 Task: Play a video in VLC and apply the "mirror effect" to flip it vertically.
Action: Mouse moved to (92, 64)
Screenshot: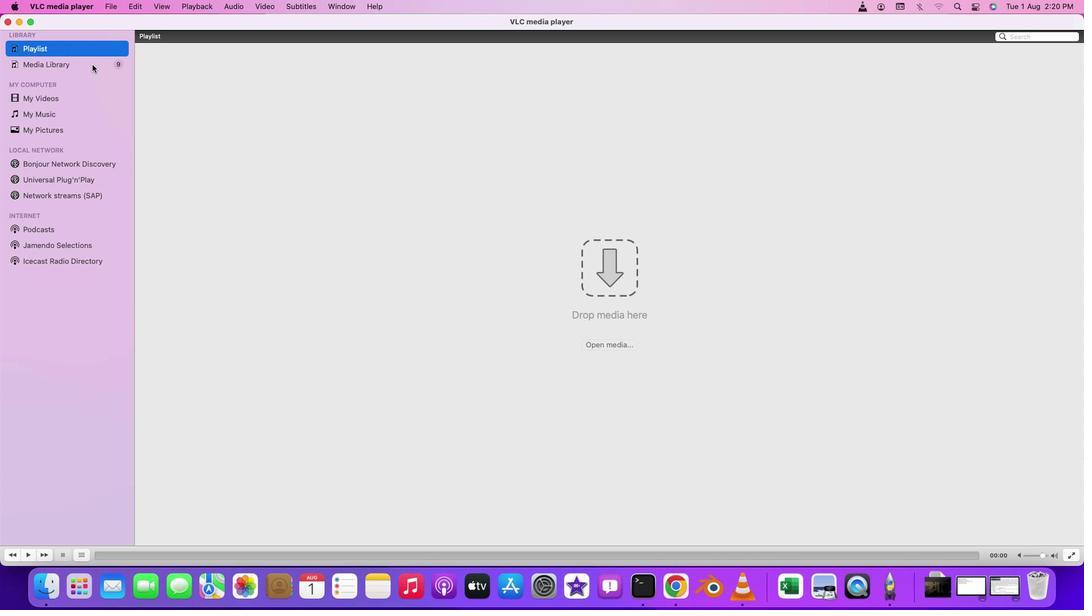 
Action: Mouse pressed left at (92, 64)
Screenshot: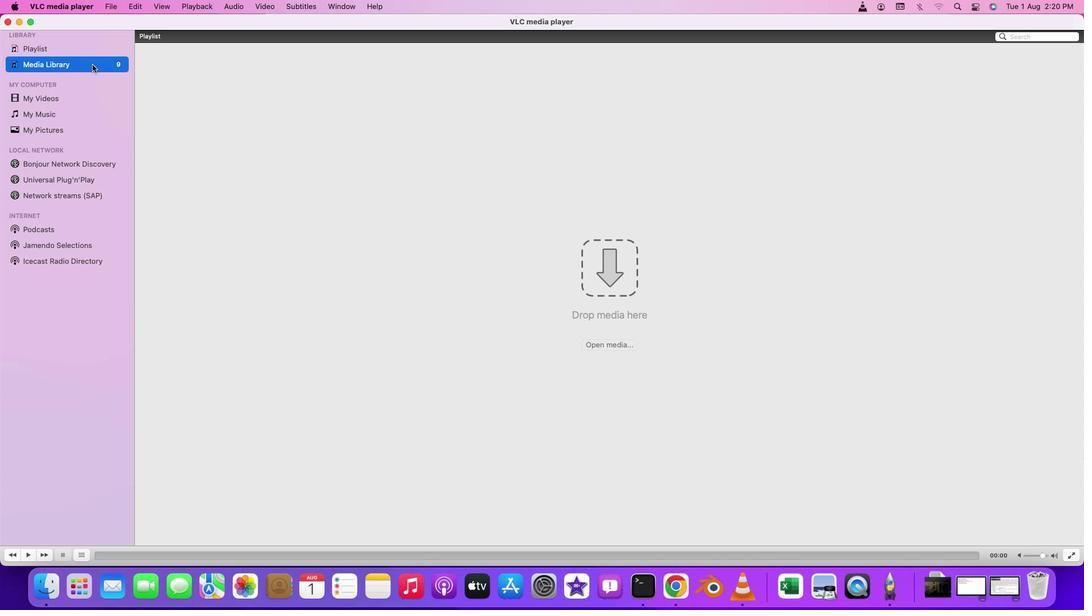 
Action: Mouse moved to (149, 62)
Screenshot: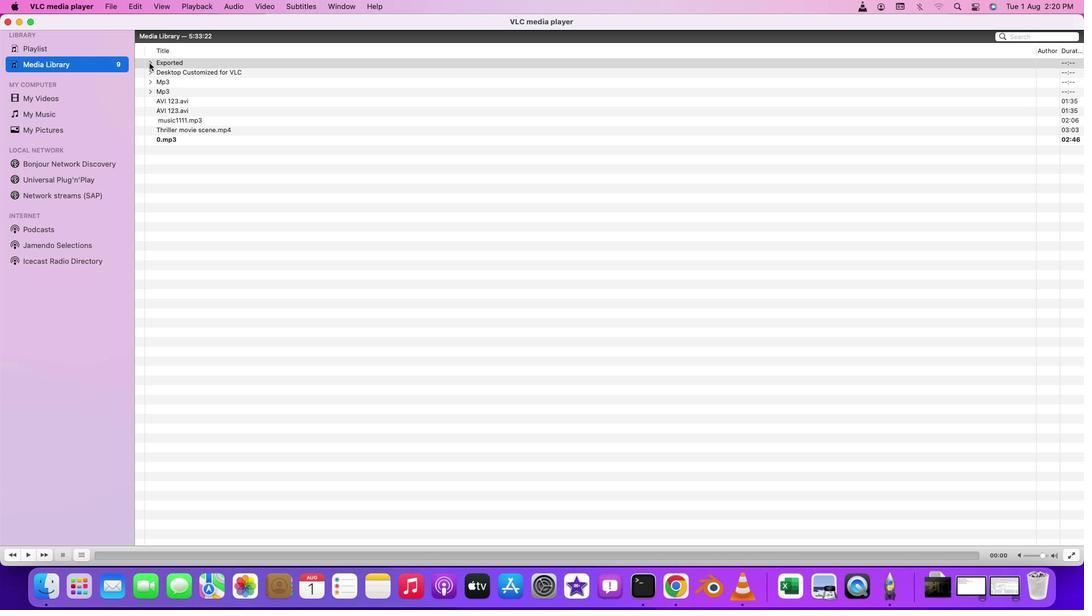 
Action: Mouse pressed left at (149, 62)
Screenshot: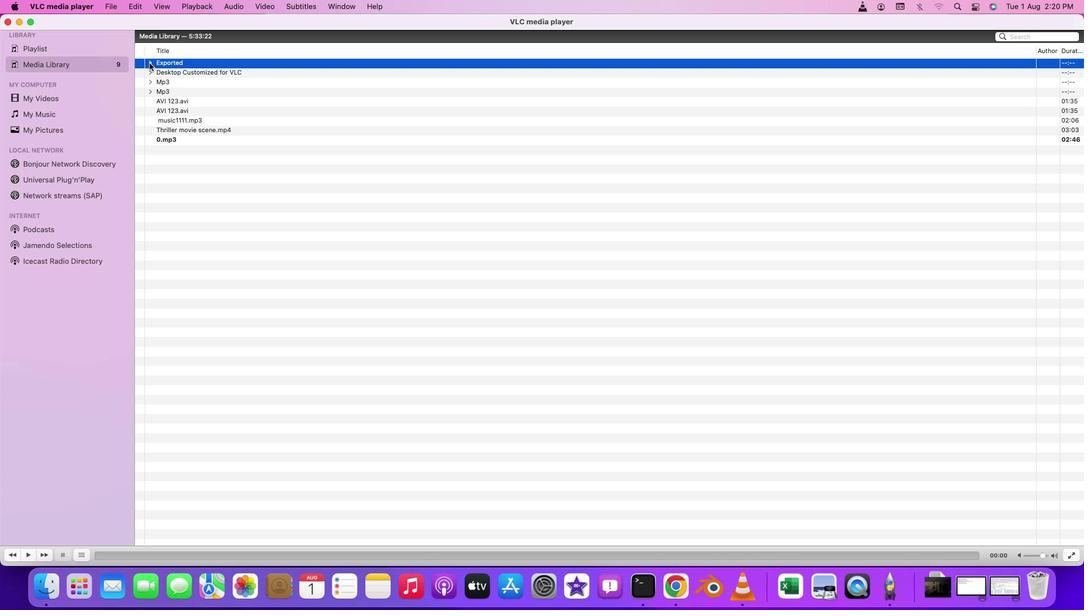 
Action: Mouse moved to (201, 396)
Screenshot: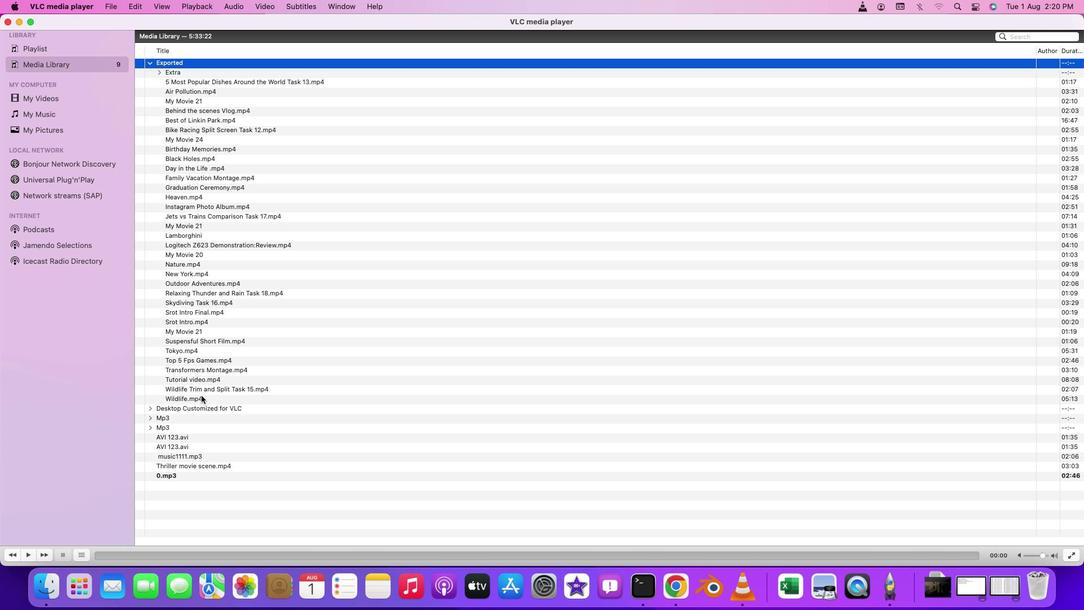 
Action: Mouse pressed left at (201, 396)
Screenshot: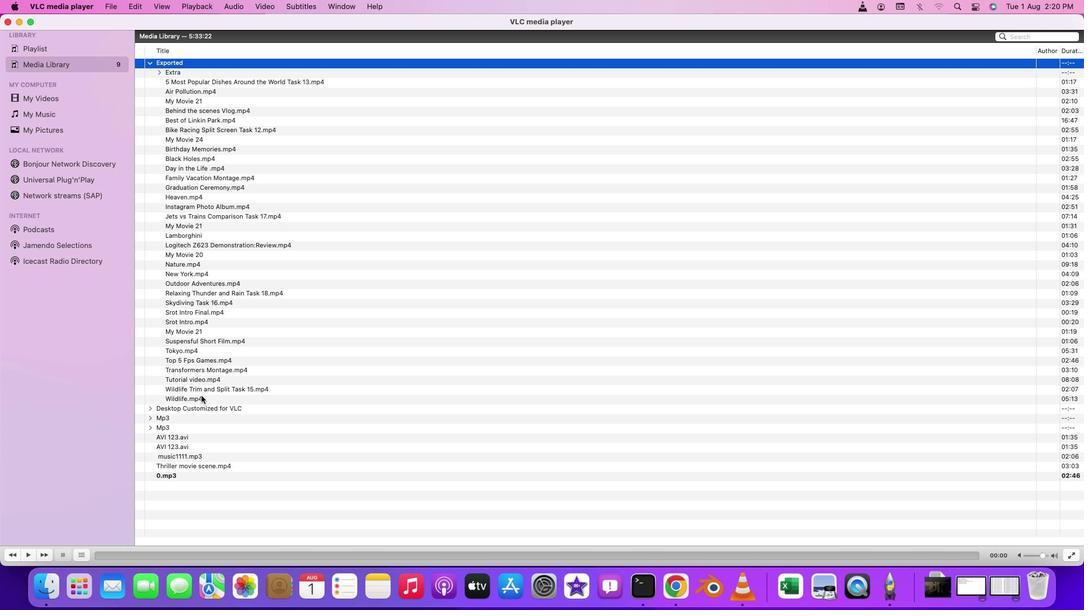 
Action: Mouse pressed left at (201, 396)
Screenshot: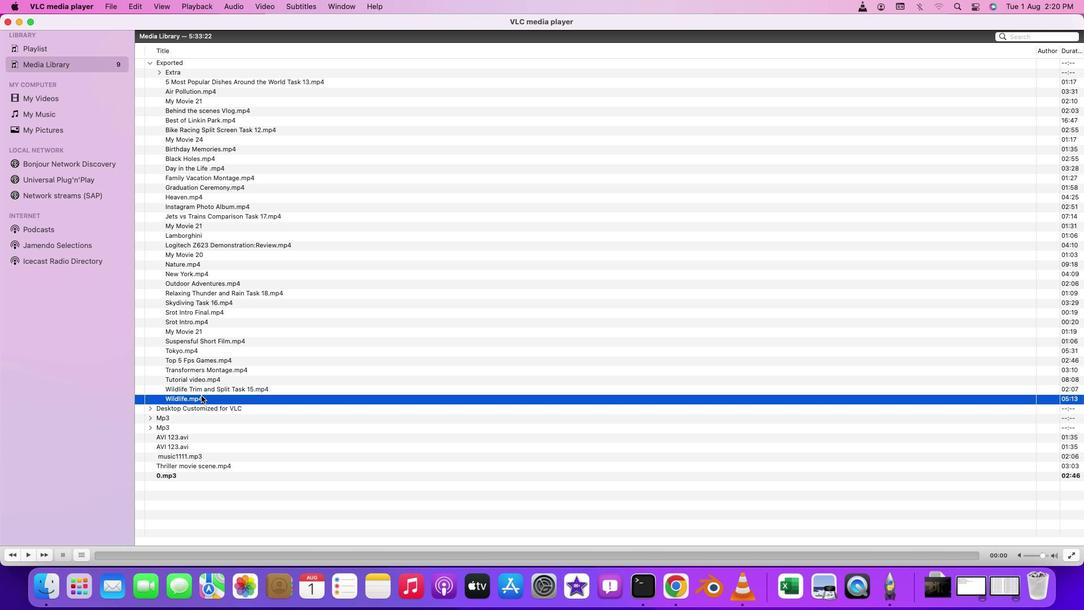 
Action: Mouse moved to (270, 222)
Screenshot: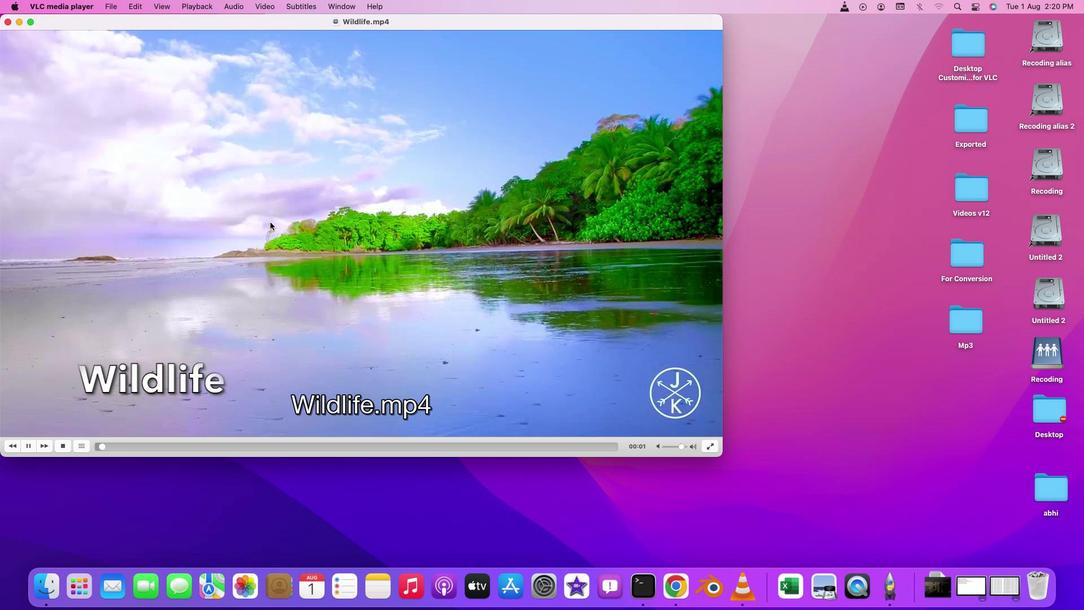 
Action: Mouse pressed left at (270, 222)
Screenshot: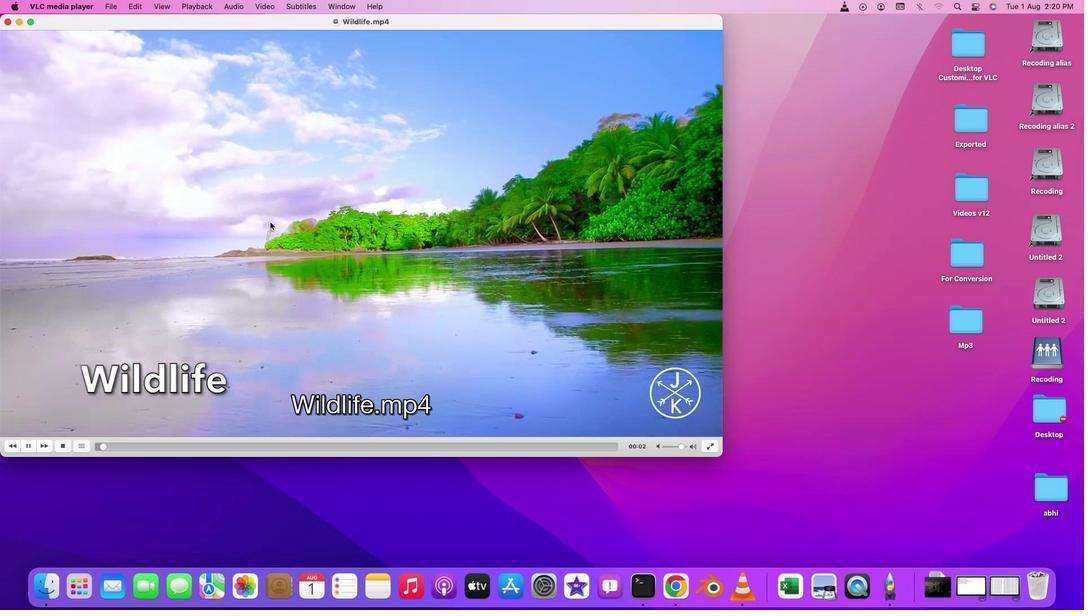 
Action: Mouse pressed left at (270, 222)
Screenshot: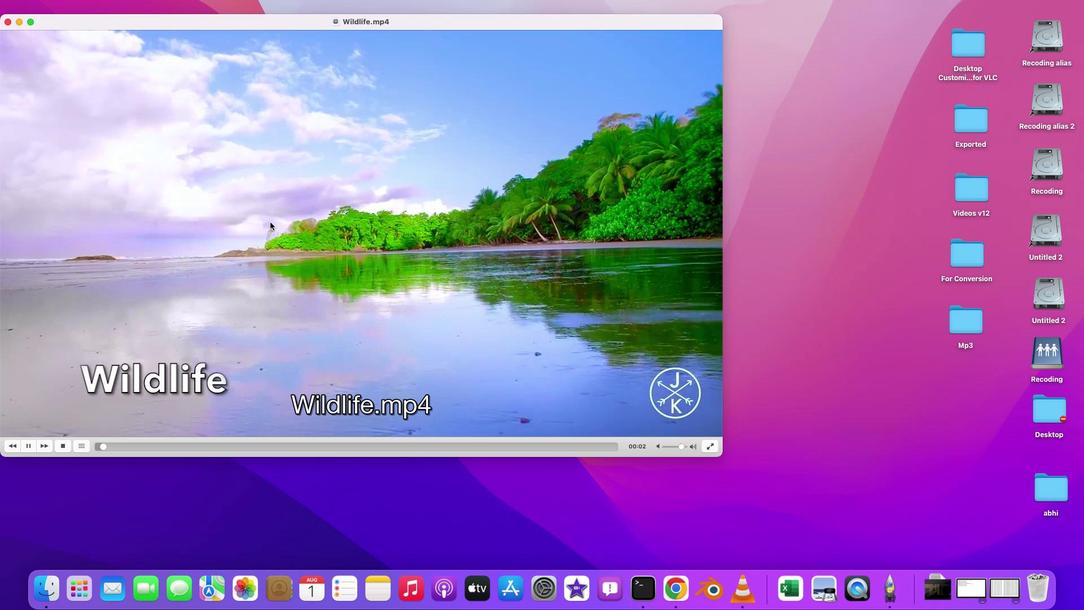 
Action: Mouse moved to (353, 1)
Screenshot: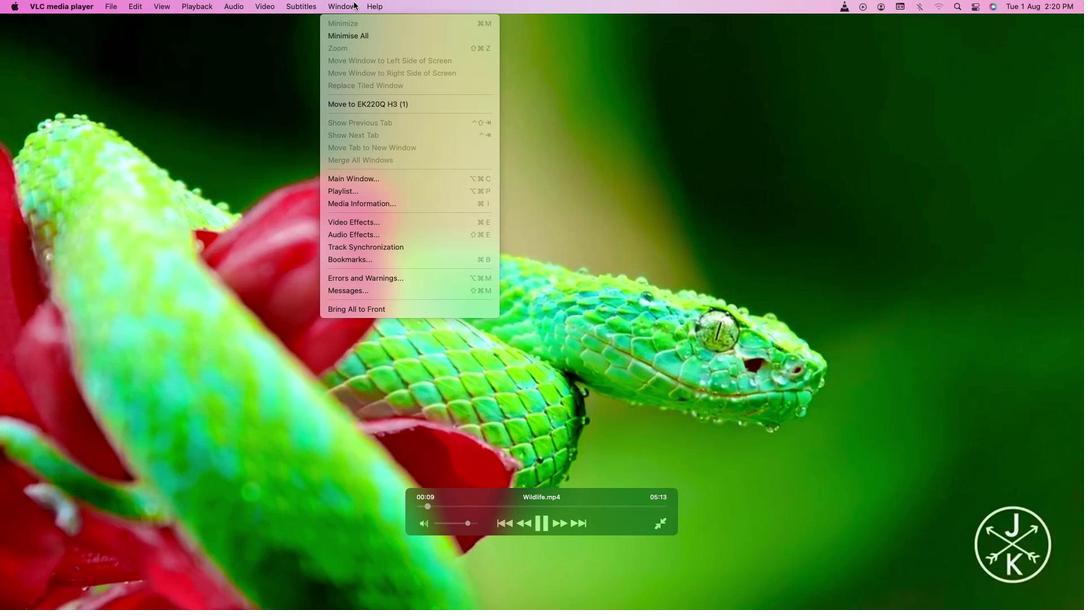 
Action: Mouse pressed left at (353, 1)
Screenshot: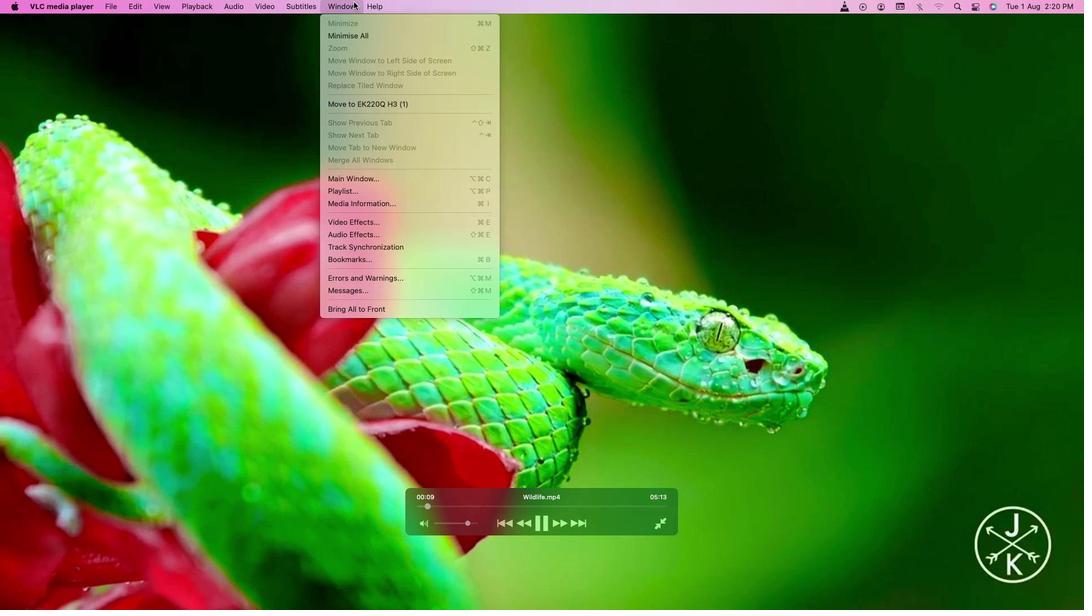 
Action: Mouse moved to (357, 223)
Screenshot: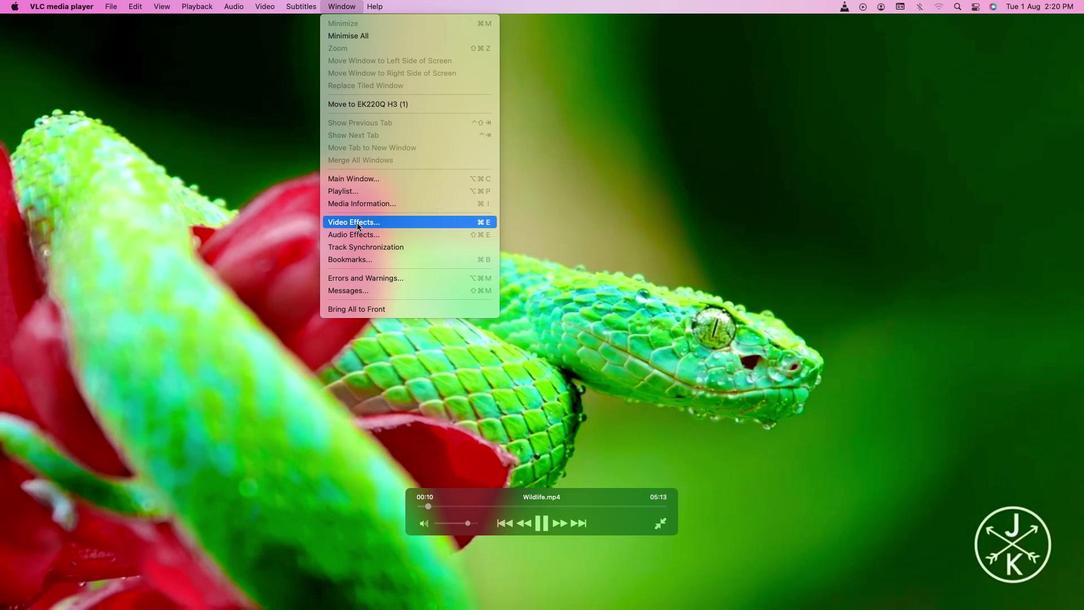 
Action: Mouse pressed left at (357, 223)
Screenshot: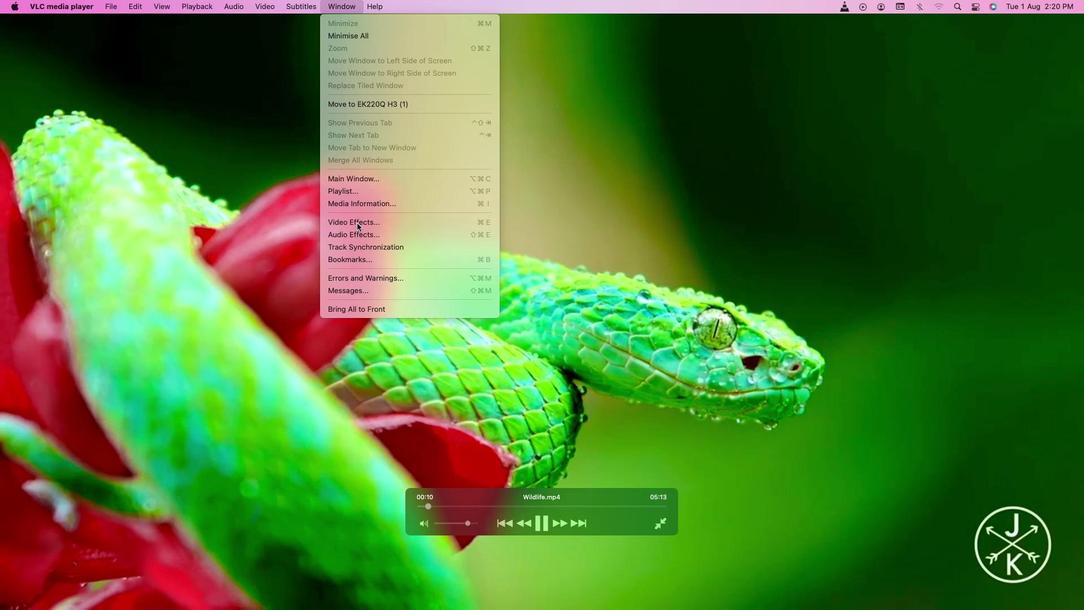 
Action: Mouse moved to (380, 324)
Screenshot: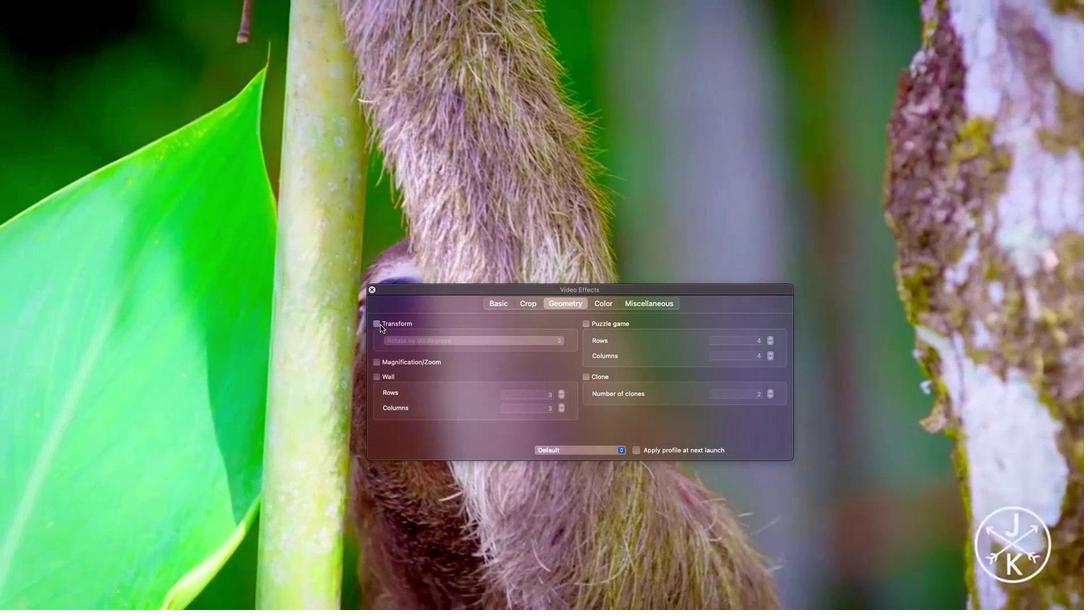 
Action: Mouse pressed left at (380, 324)
Screenshot: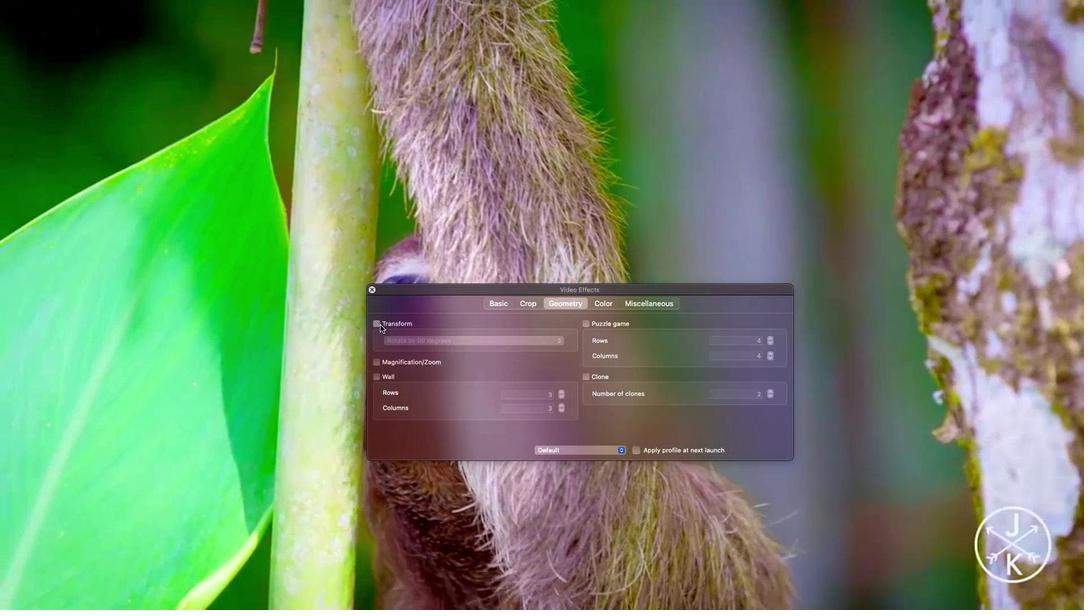 
Action: Mouse moved to (560, 340)
Screenshot: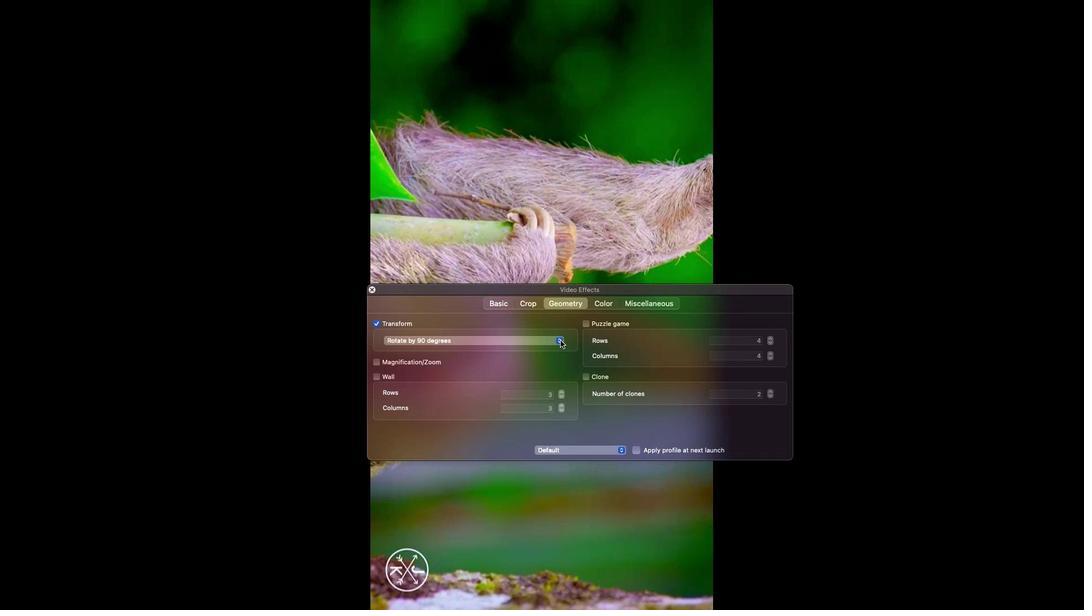 
Action: Mouse pressed left at (560, 340)
Screenshot: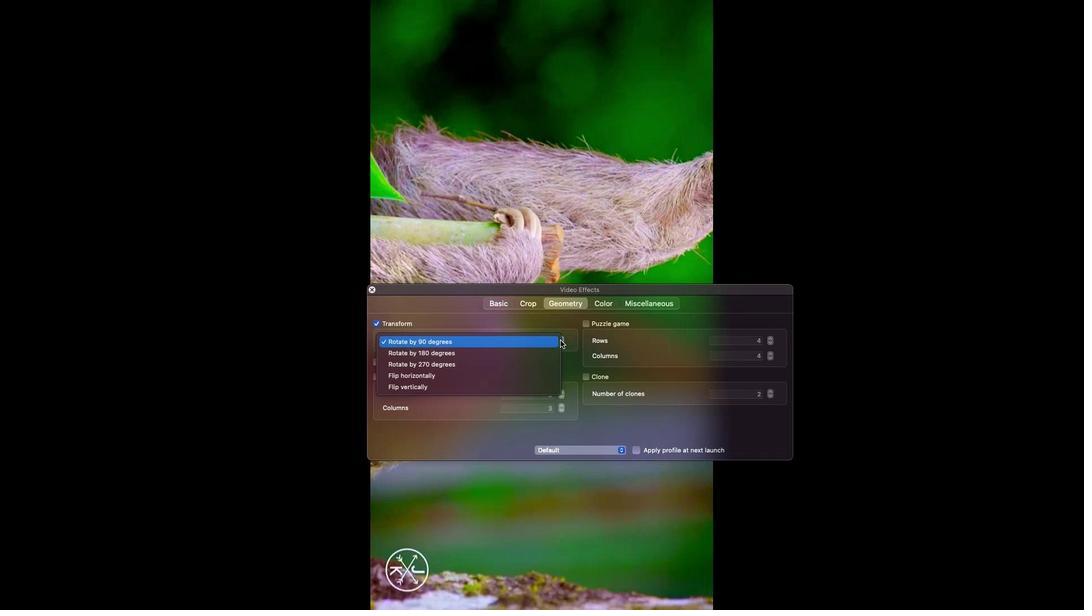 
Action: Mouse moved to (426, 374)
Screenshot: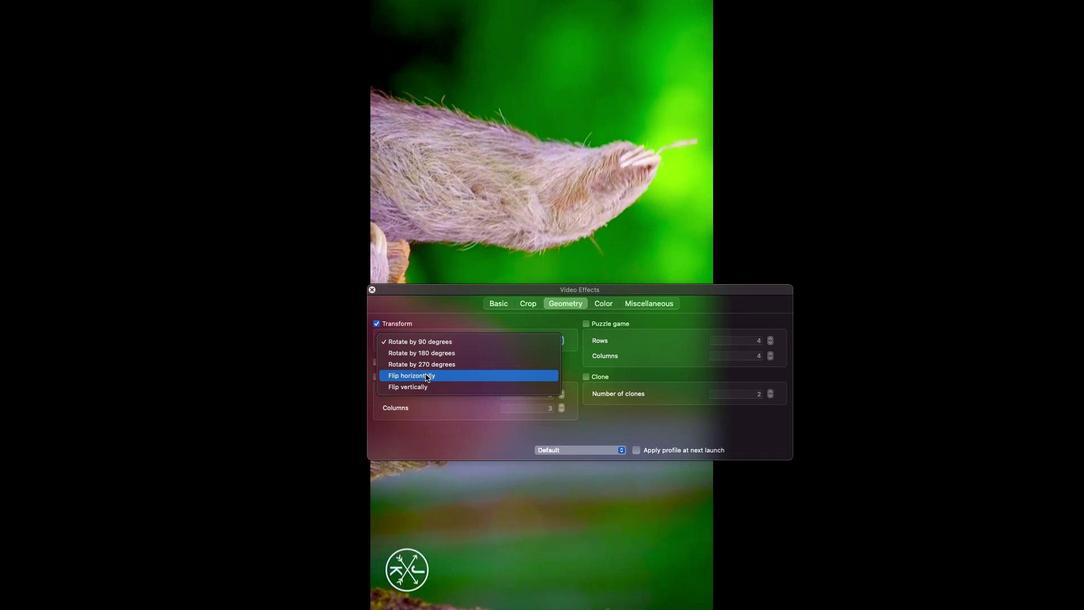 
Action: Mouse pressed left at (426, 374)
Screenshot: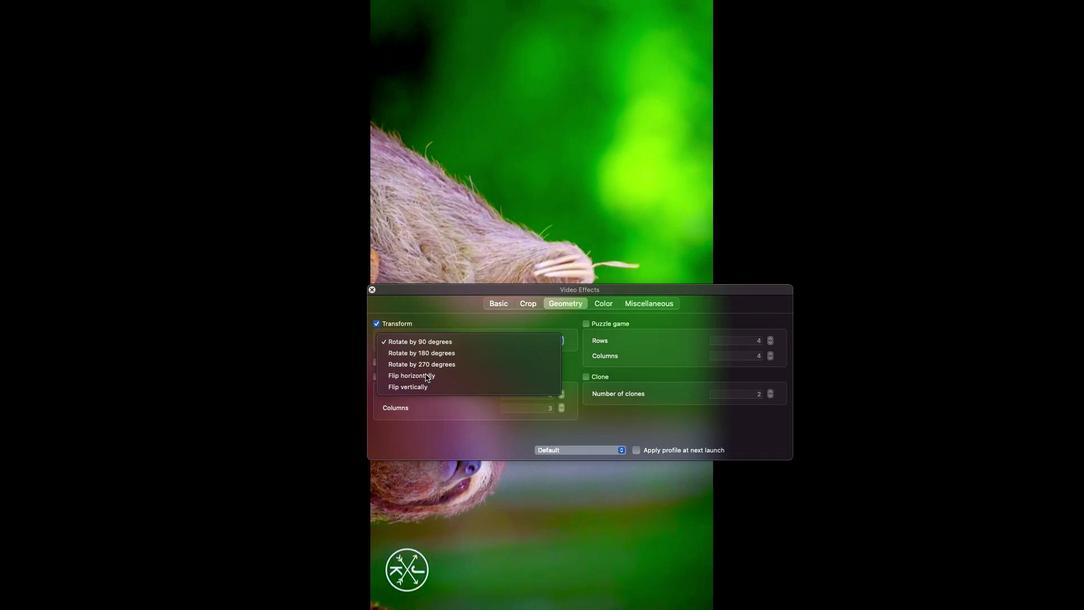 
Action: Mouse moved to (374, 289)
Screenshot: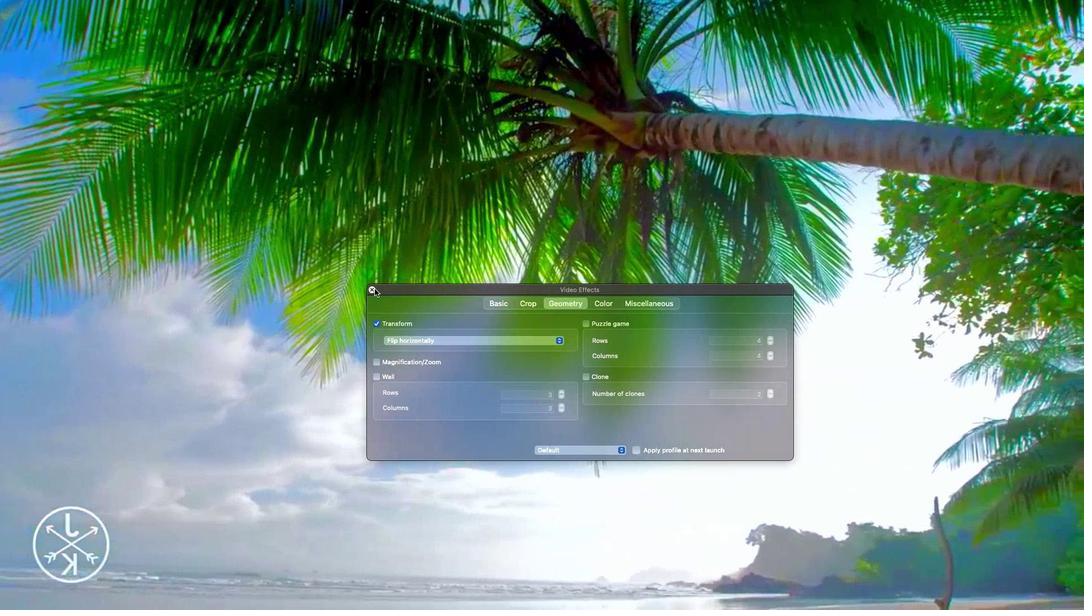 
Action: Mouse pressed left at (374, 289)
Screenshot: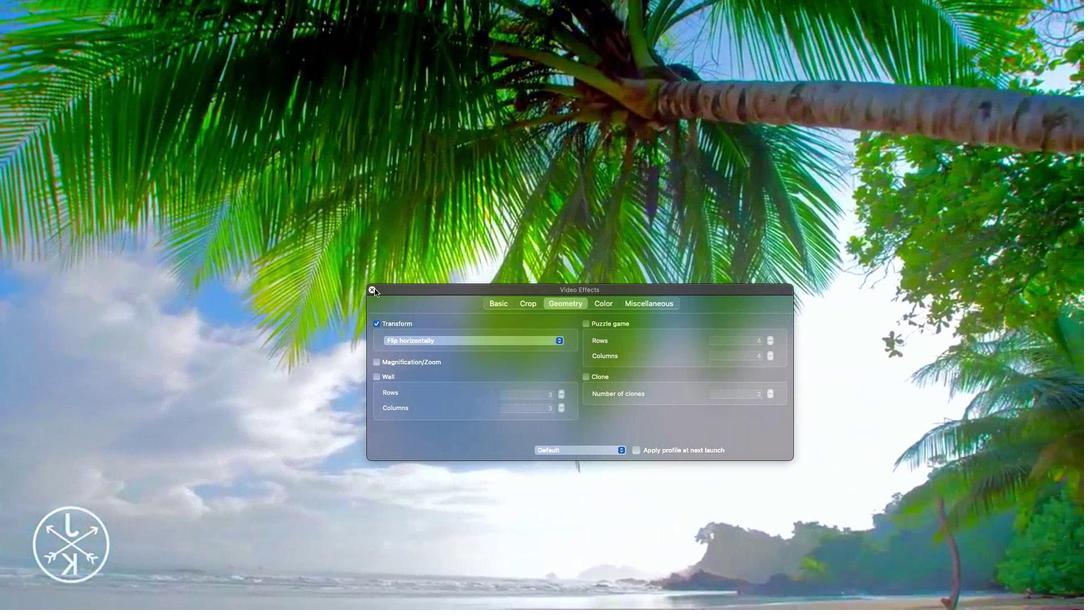 
Action: Mouse moved to (447, 506)
Screenshot: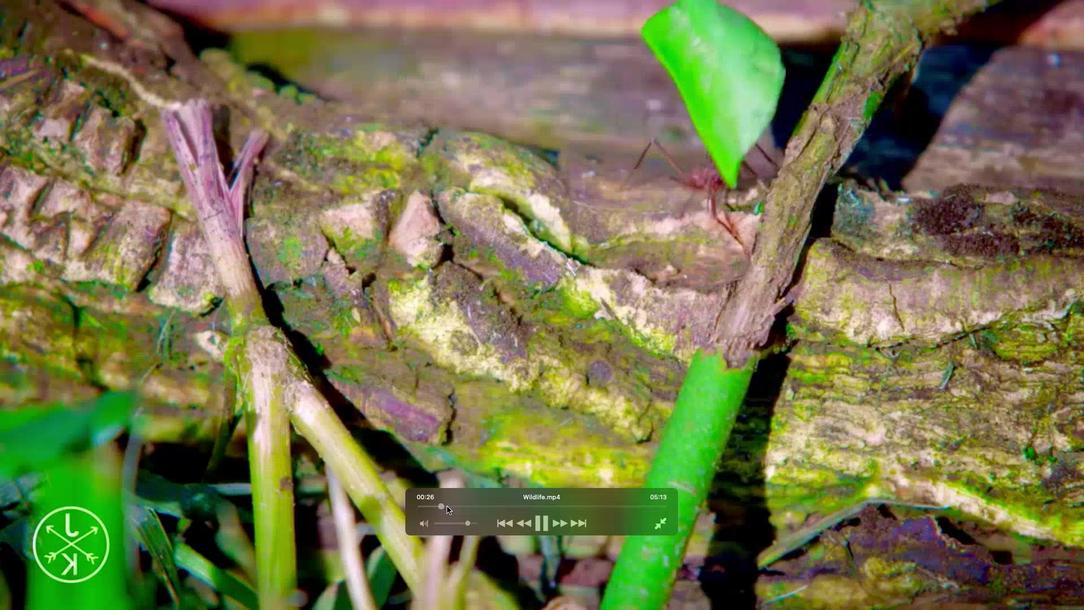 
Action: Mouse pressed left at (447, 506)
Screenshot: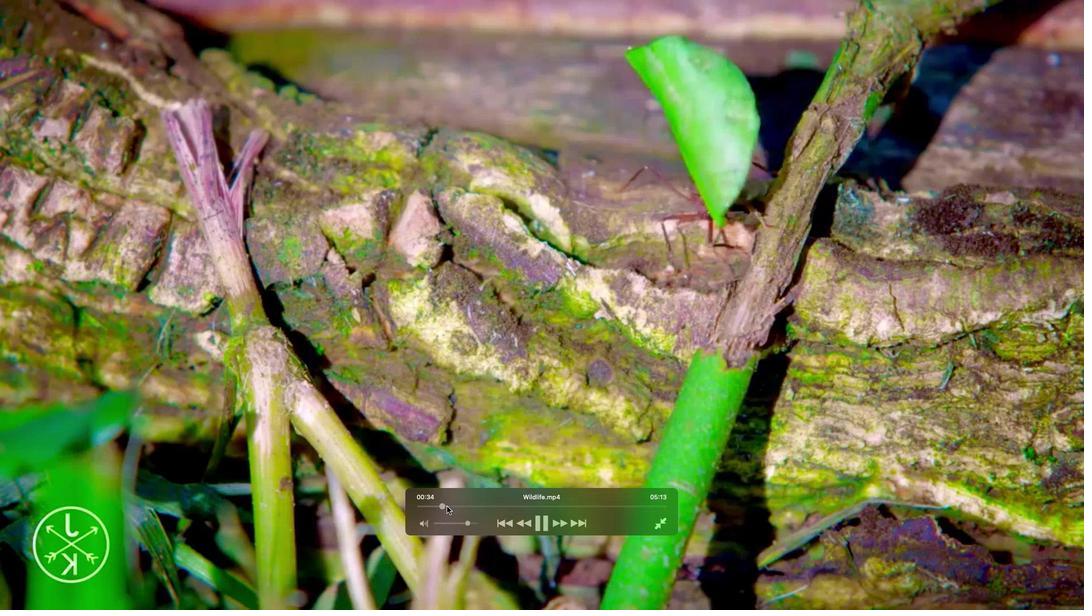 
Action: Mouse moved to (458, 506)
Screenshot: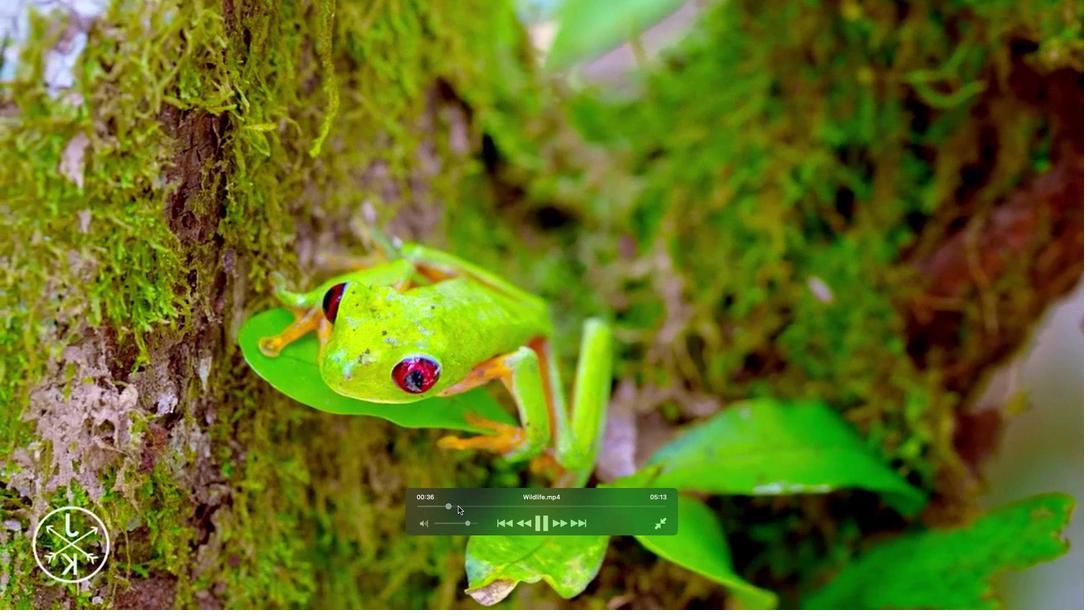 
Action: Mouse pressed left at (458, 506)
Screenshot: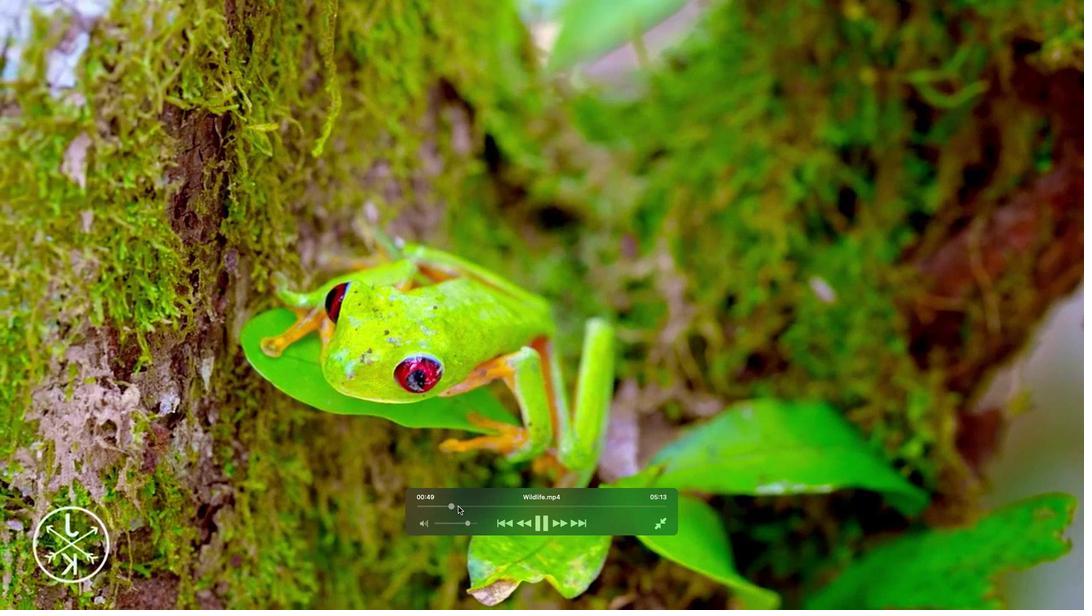 
Action: Mouse moved to (468, 506)
Screenshot: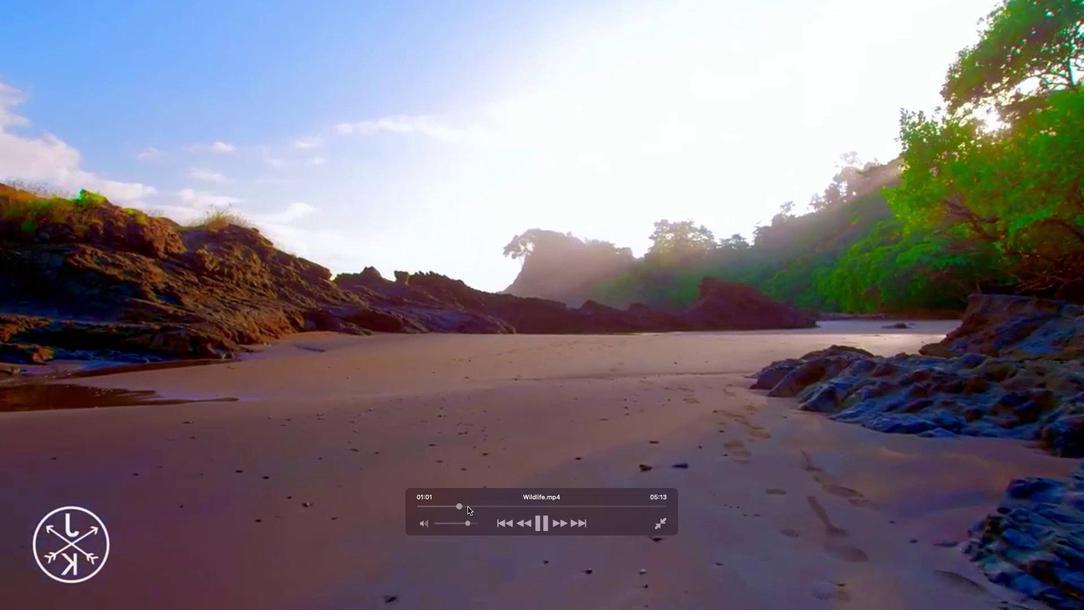 
Action: Mouse pressed left at (468, 506)
Screenshot: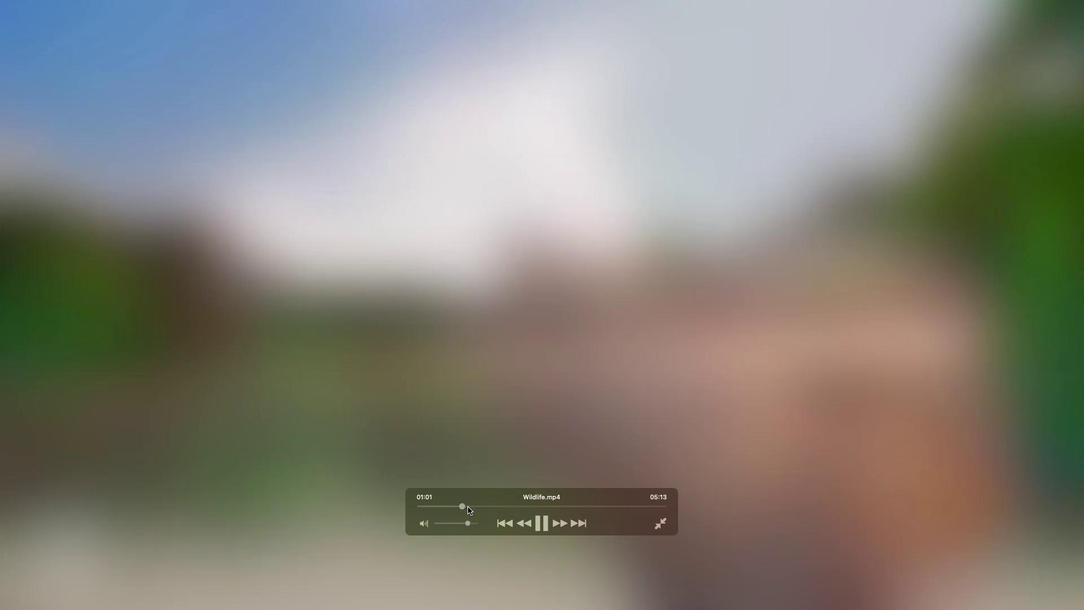 
Action: Mouse moved to (479, 506)
Screenshot: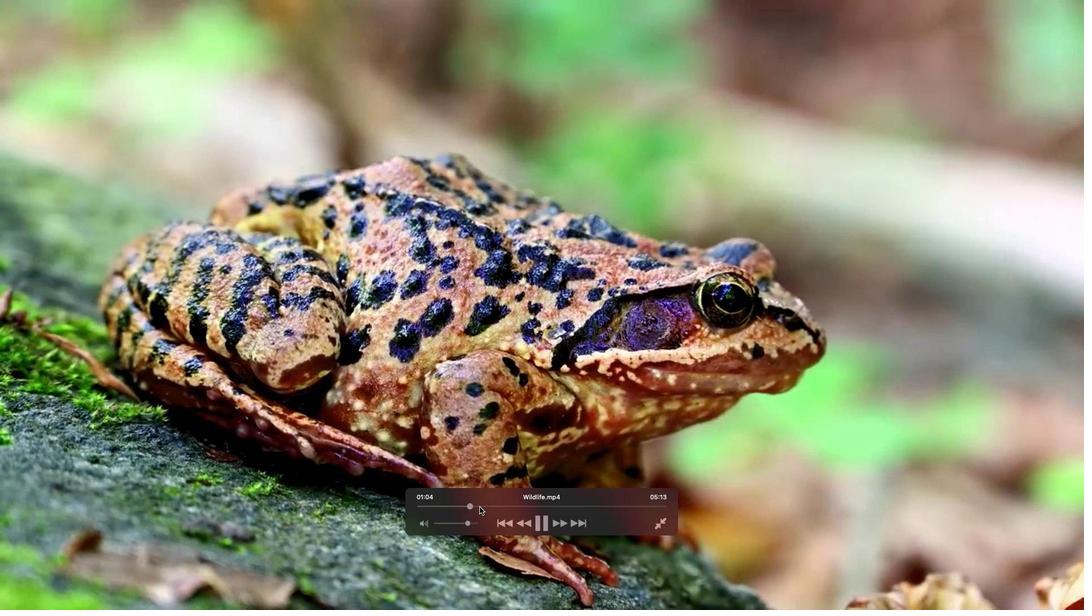 
Action: Mouse pressed left at (479, 506)
Screenshot: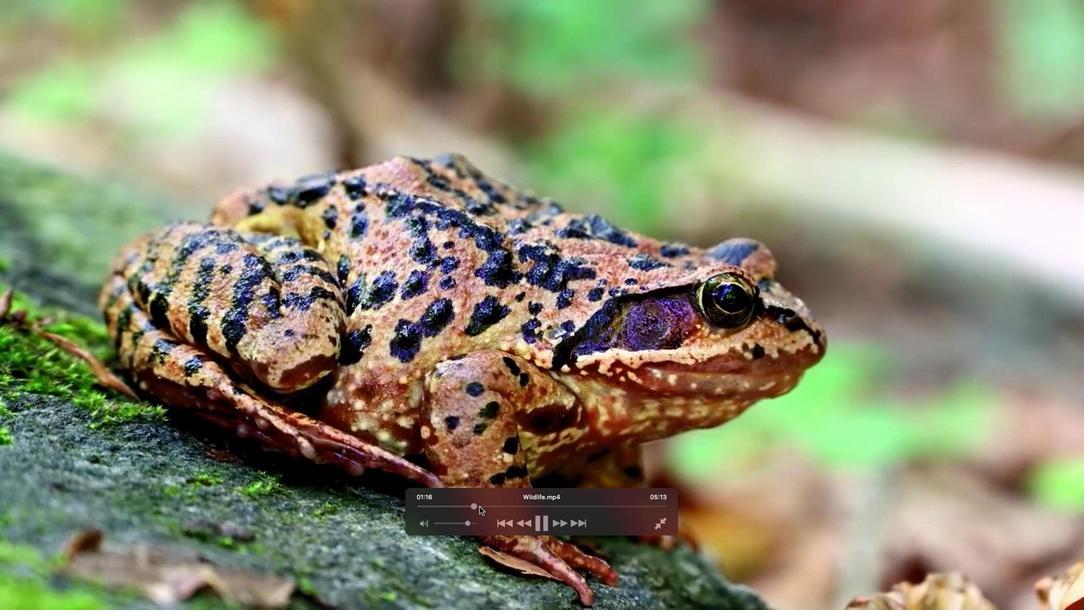 
Action: Mouse moved to (490, 506)
Screenshot: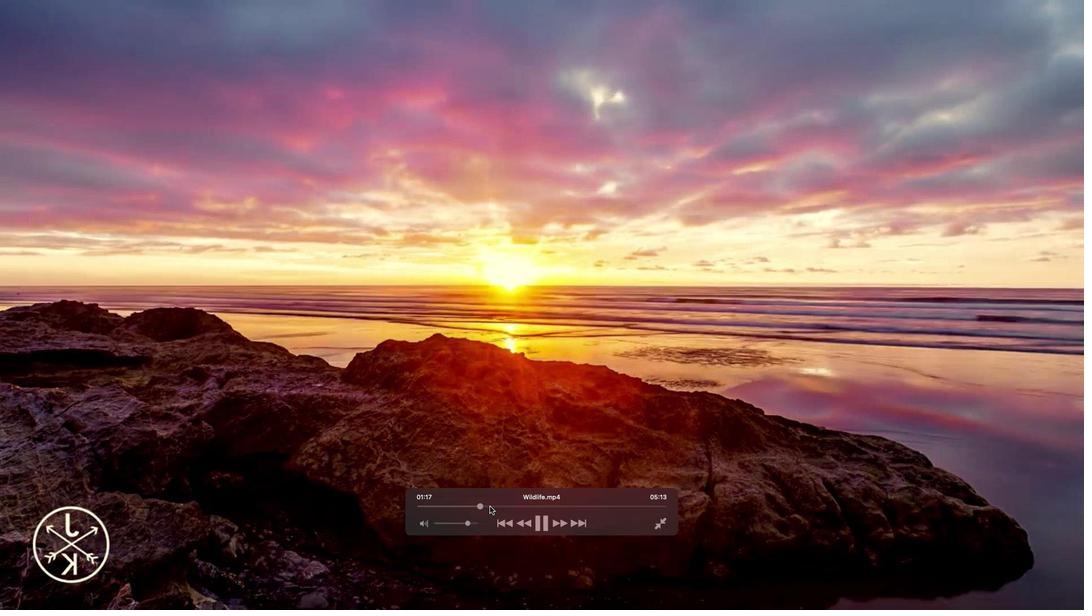 
Action: Mouse pressed left at (490, 506)
Screenshot: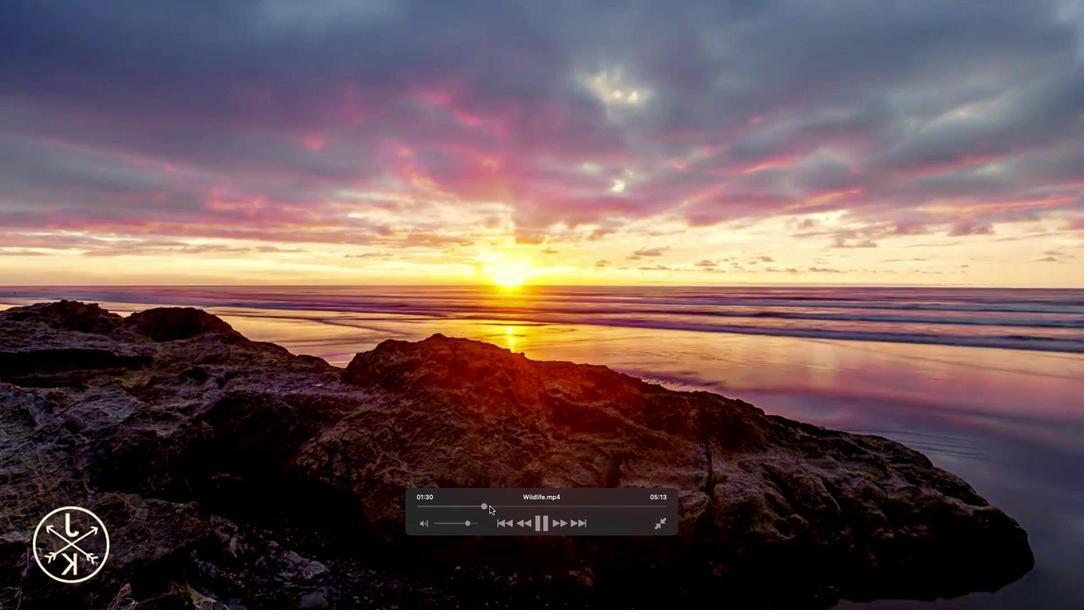 
Action: Mouse moved to (657, 509)
Screenshot: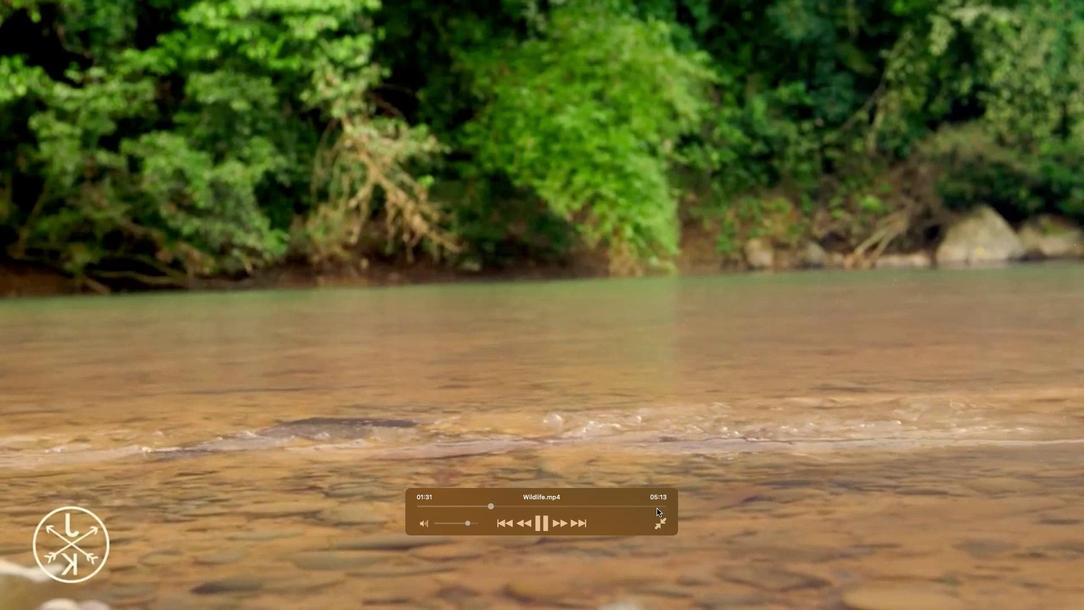 
Action: Mouse pressed left at (657, 509)
Screenshot: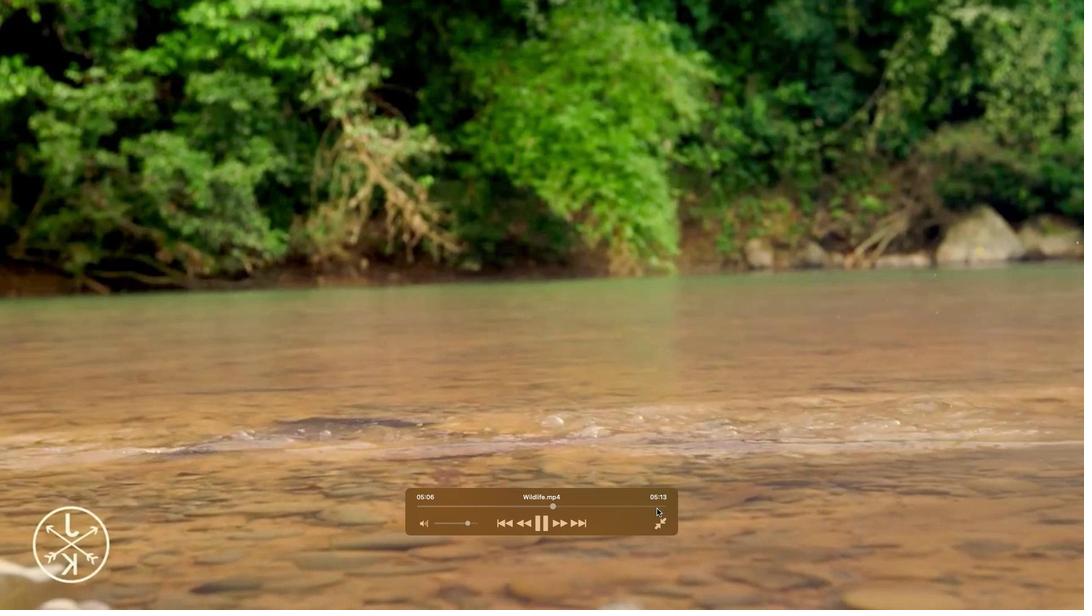 
Action: Mouse moved to (664, 524)
Screenshot: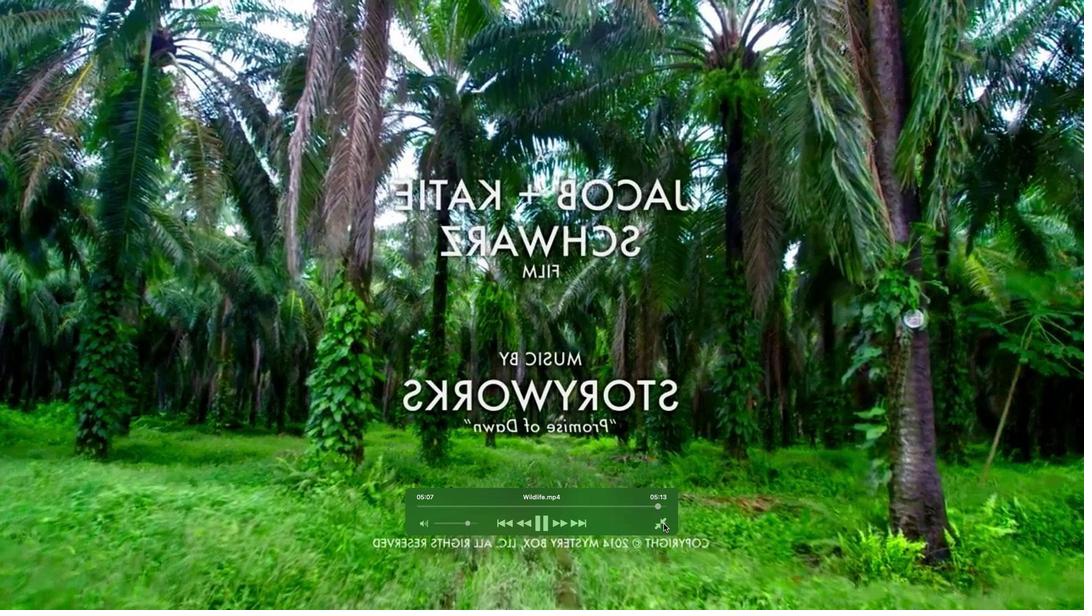 
Action: Mouse pressed left at (664, 524)
Screenshot: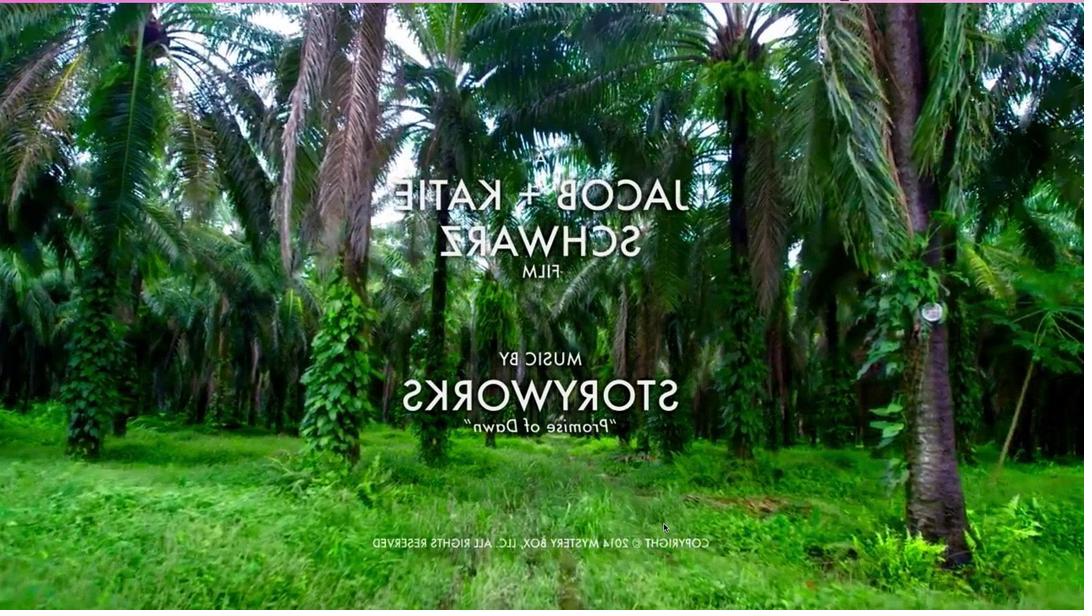 
Action: Mouse moved to (32, 444)
Screenshot: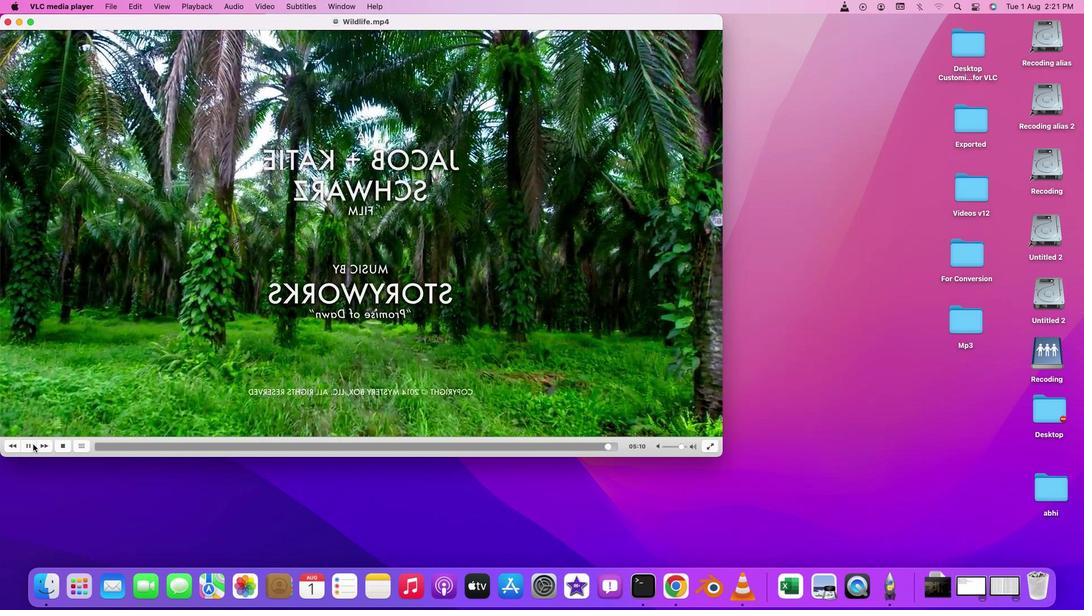 
Action: Mouse pressed left at (32, 444)
Screenshot: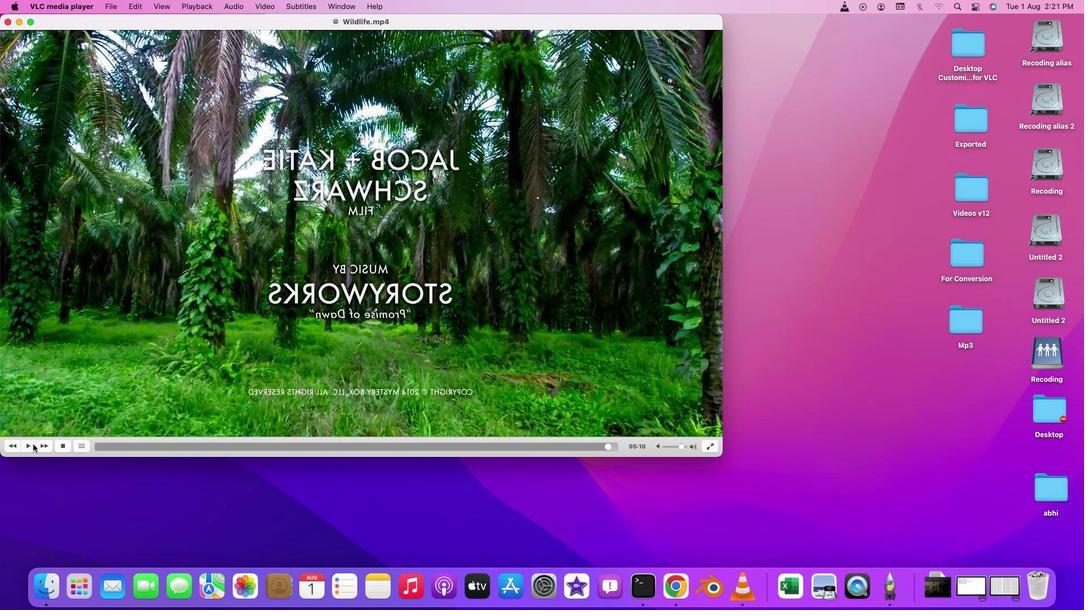 
Action: Mouse moved to (114, 405)
Screenshot: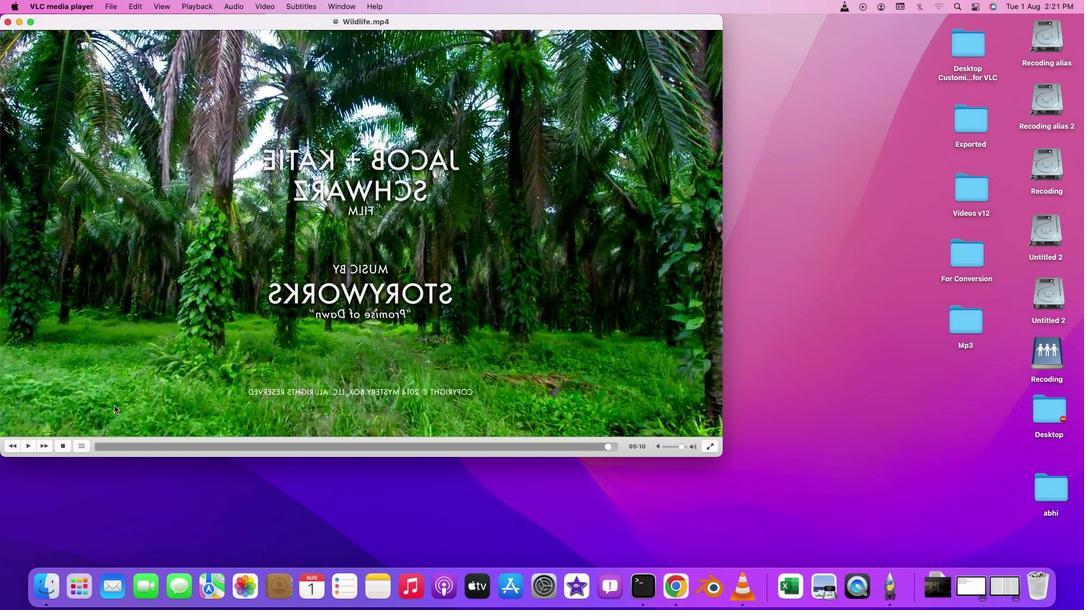 
